 Task: Add Nancy's Organic Plain Nonfat Probiotic Greek Yogurt to the cart.
Action: Mouse moved to (22, 120)
Screenshot: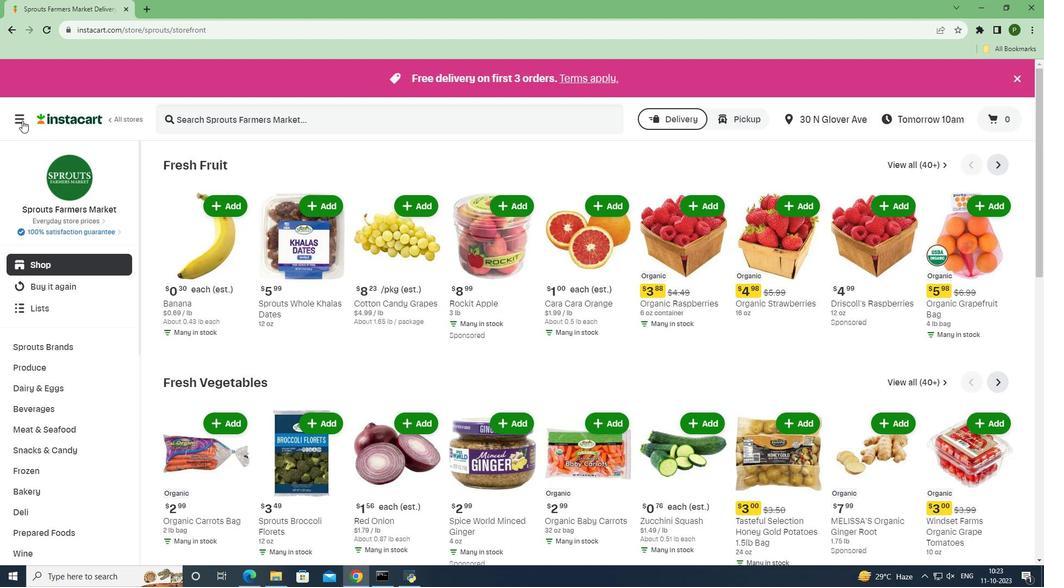 
Action: Mouse pressed left at (22, 120)
Screenshot: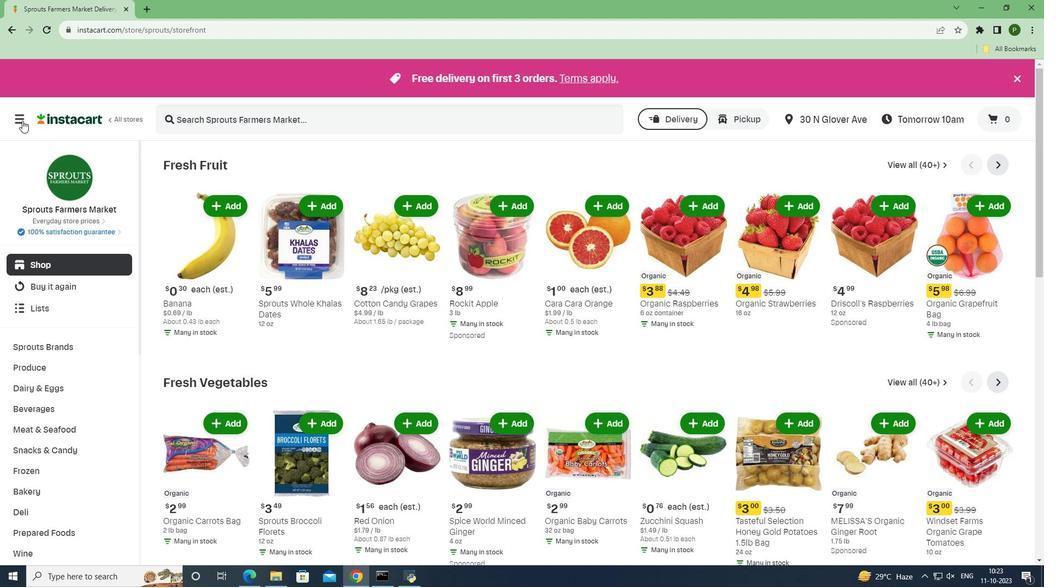 
Action: Mouse moved to (42, 290)
Screenshot: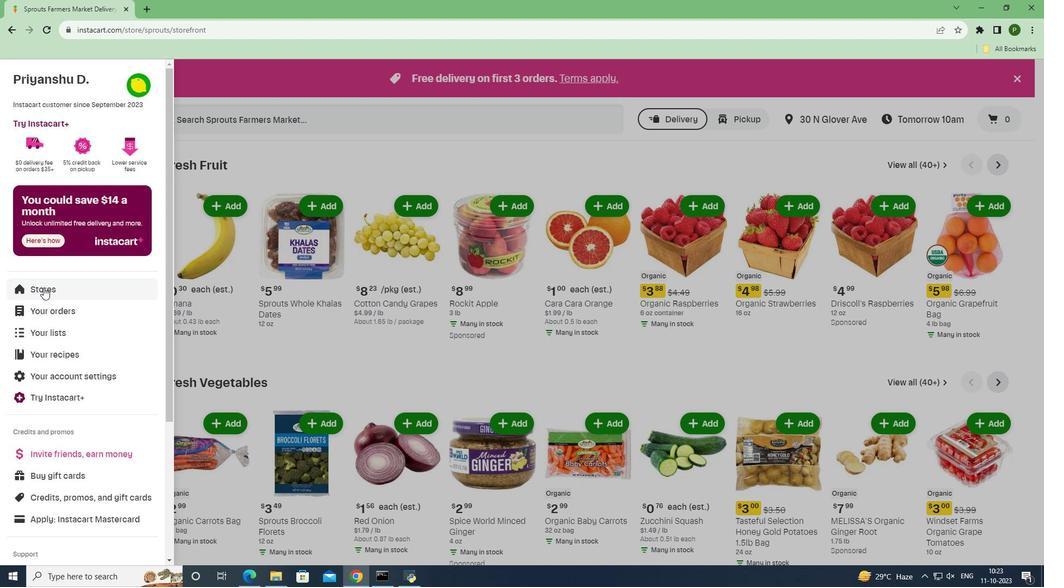 
Action: Mouse pressed left at (42, 290)
Screenshot: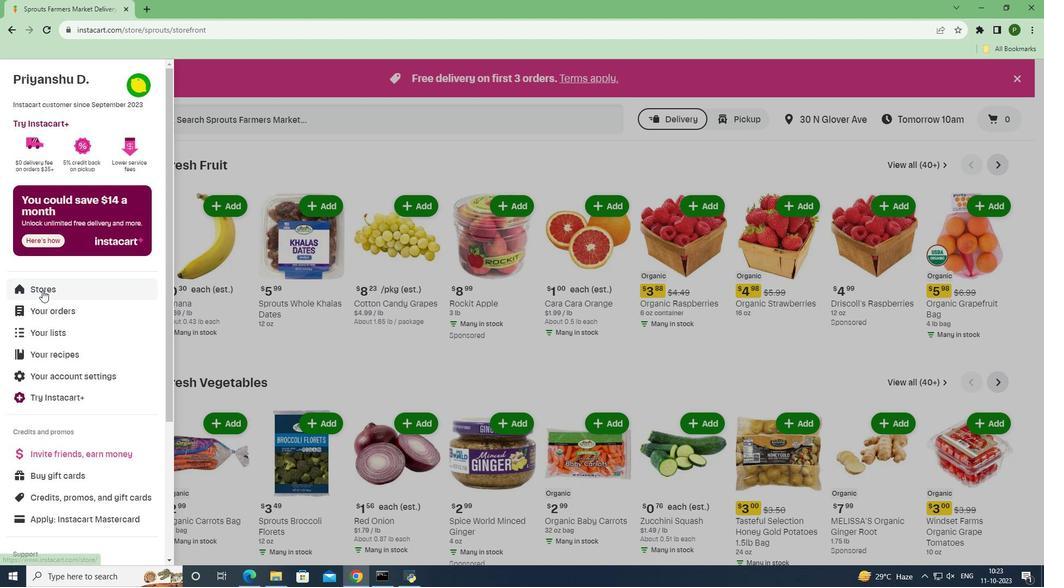 
Action: Mouse moved to (241, 122)
Screenshot: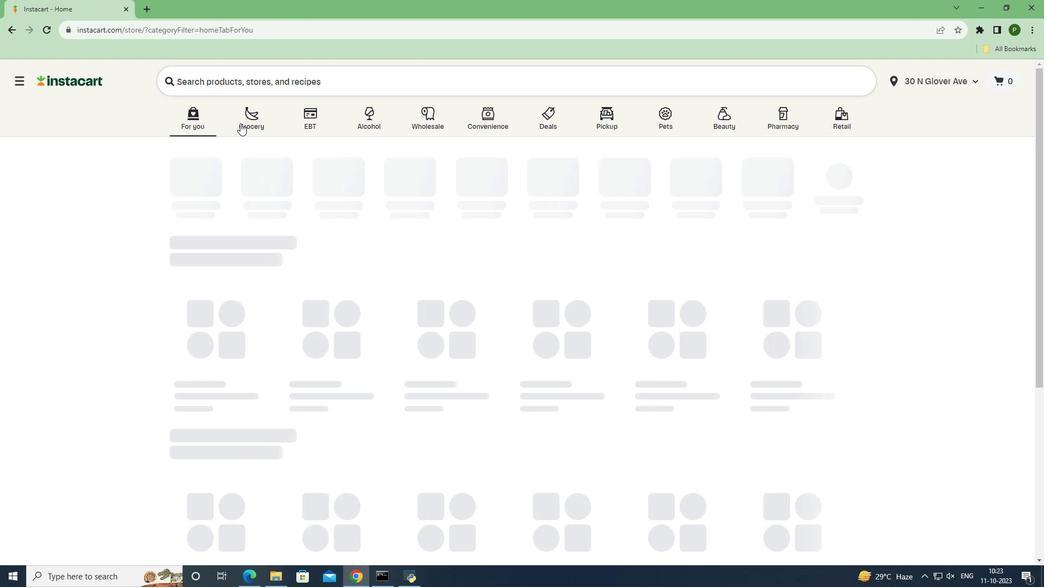 
Action: Mouse pressed left at (241, 122)
Screenshot: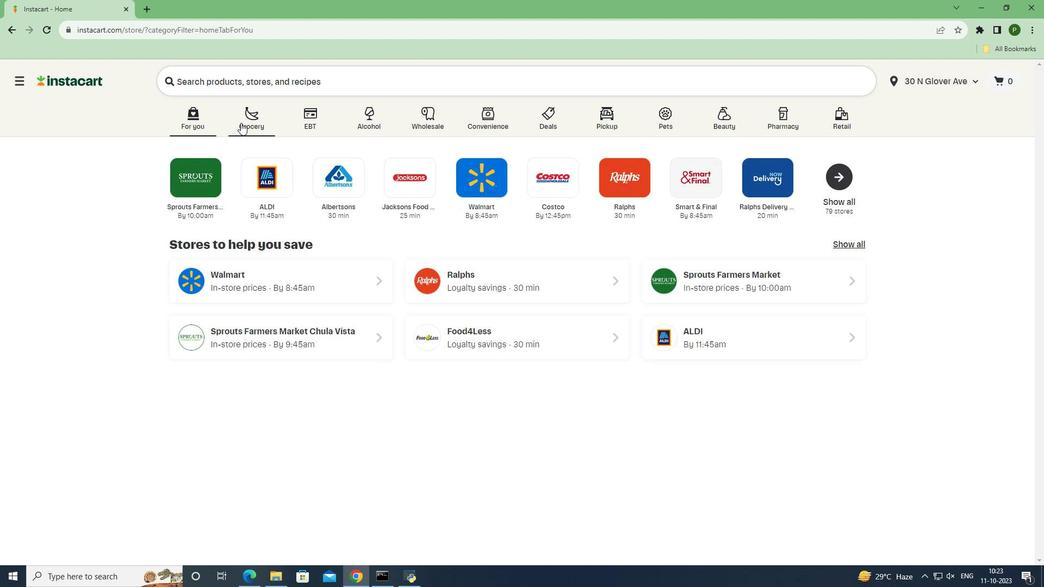 
Action: Mouse moved to (433, 237)
Screenshot: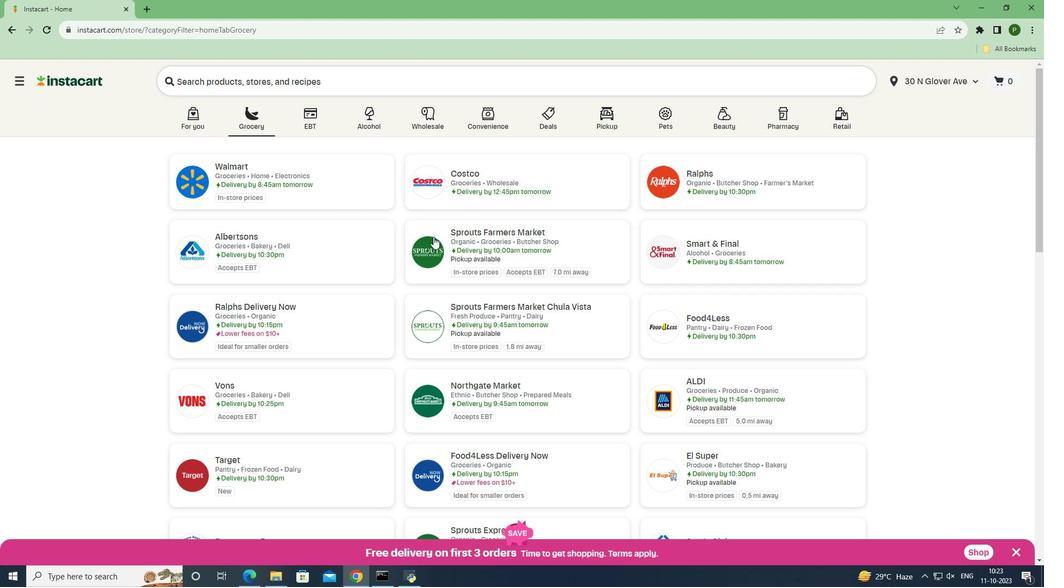 
Action: Mouse pressed left at (433, 237)
Screenshot: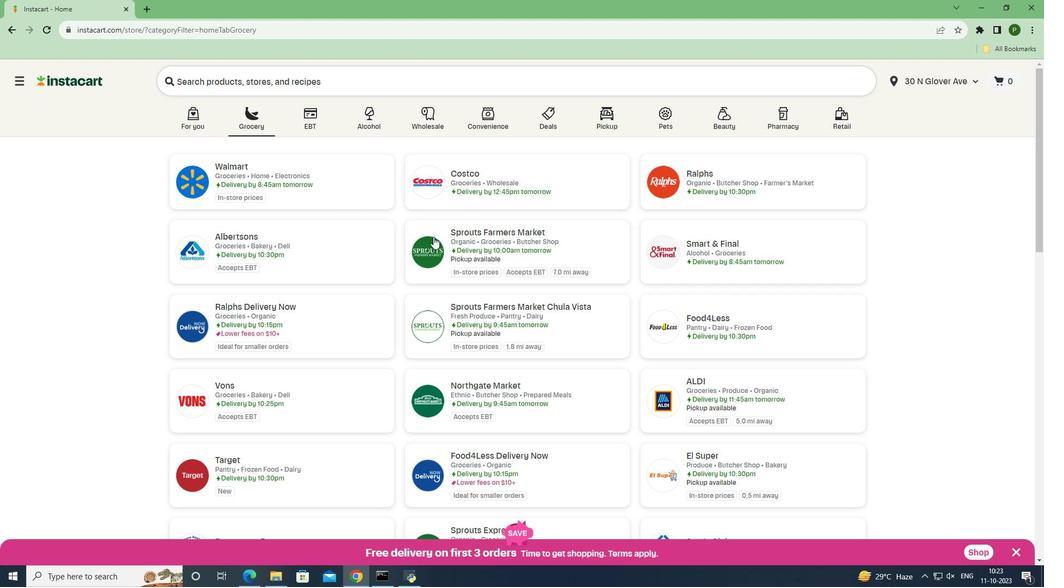
Action: Mouse moved to (74, 386)
Screenshot: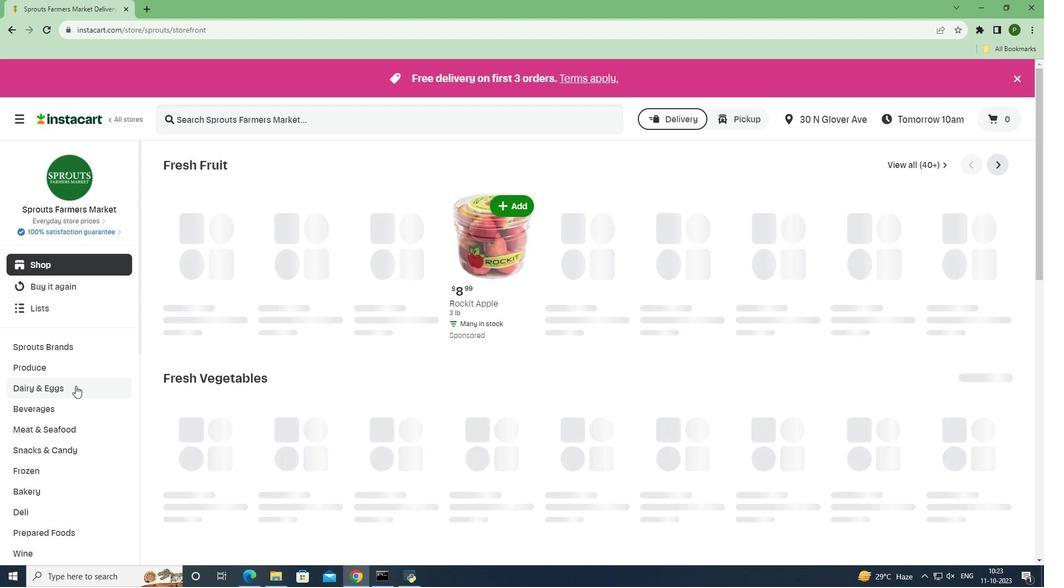 
Action: Mouse pressed left at (74, 386)
Screenshot: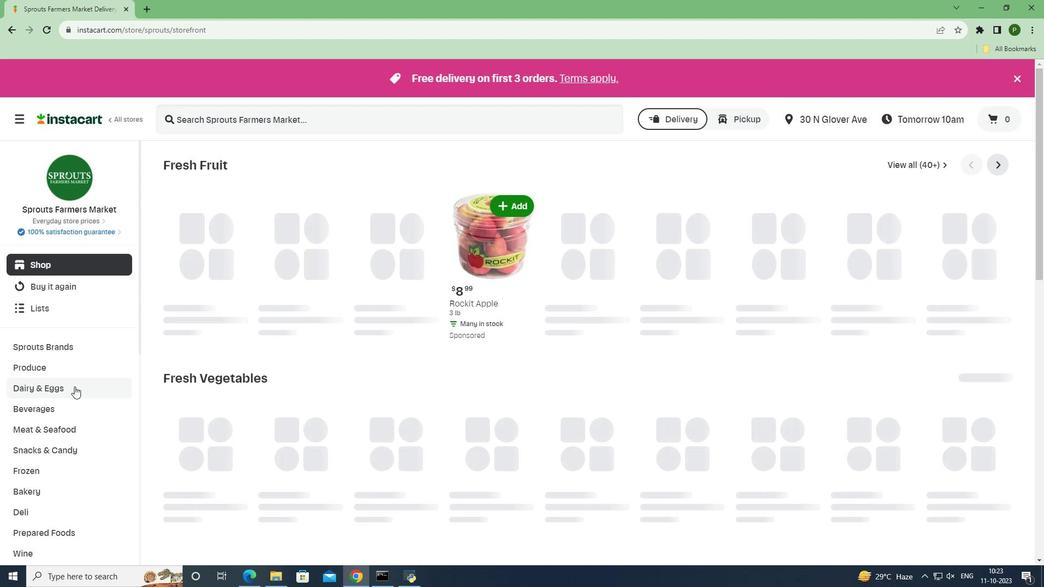
Action: Mouse moved to (51, 472)
Screenshot: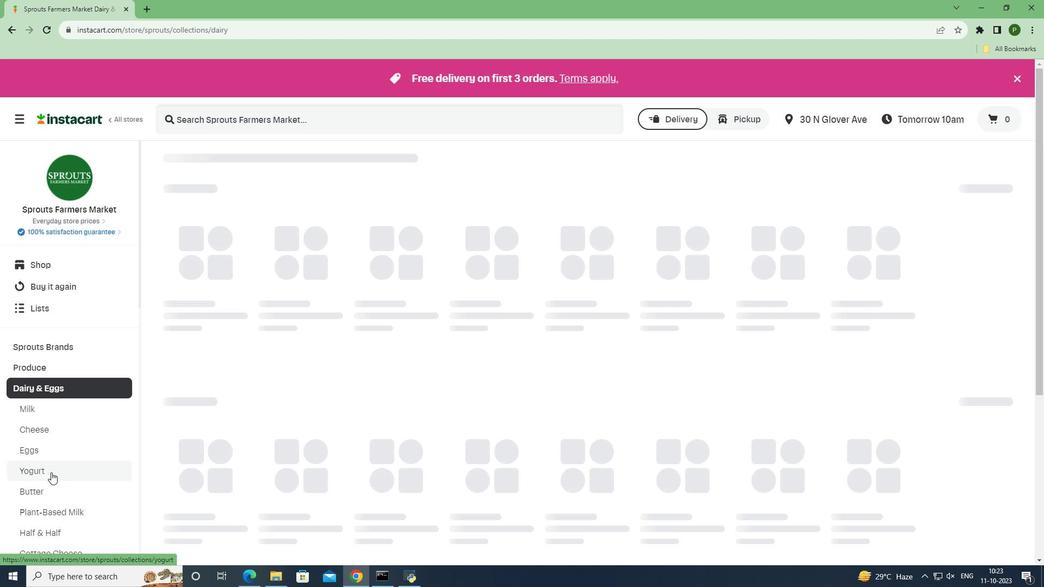 
Action: Mouse pressed left at (51, 472)
Screenshot: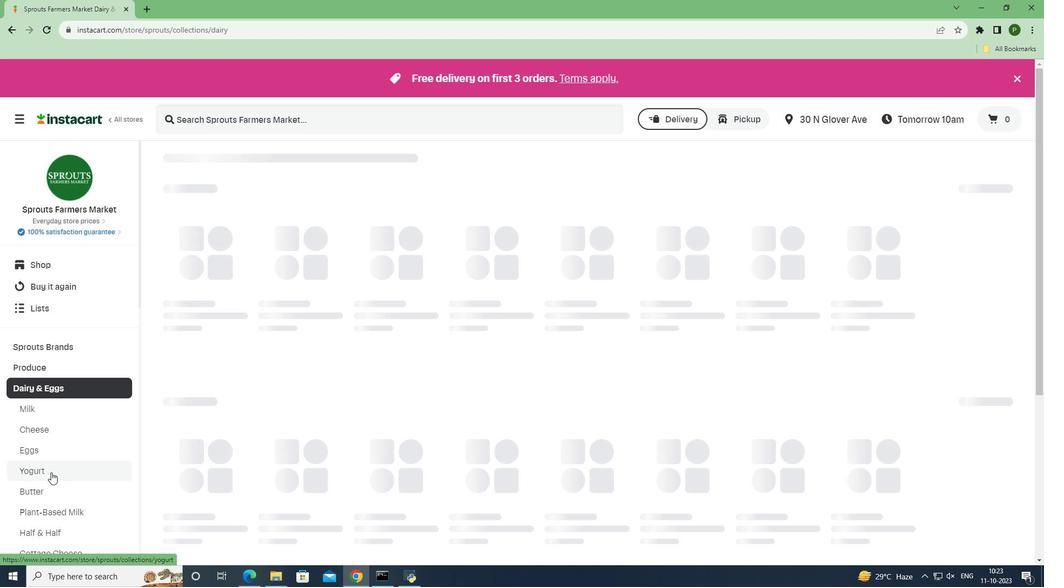 
Action: Mouse moved to (210, 114)
Screenshot: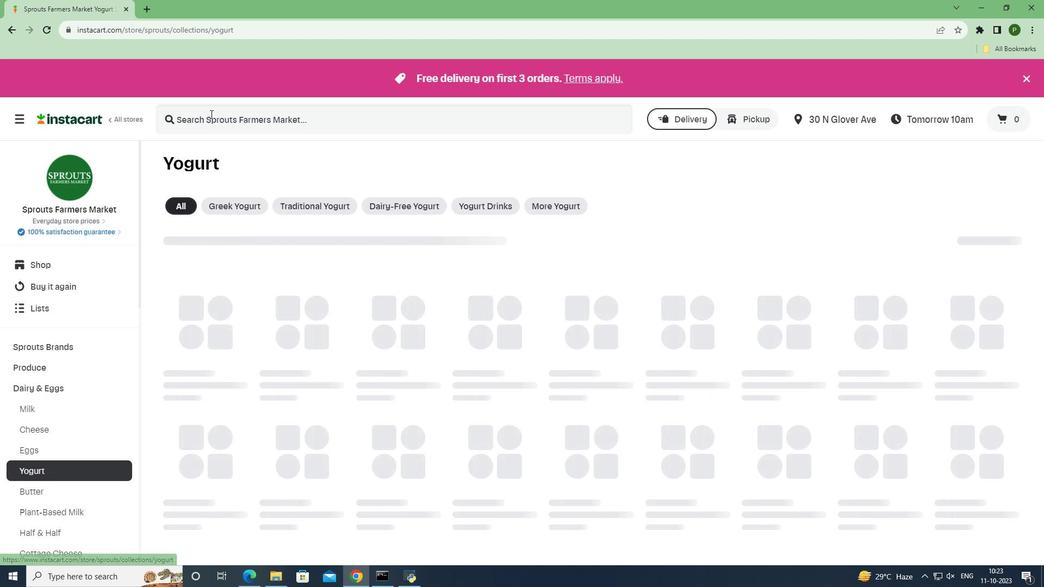 
Action: Mouse pressed left at (210, 114)
Screenshot: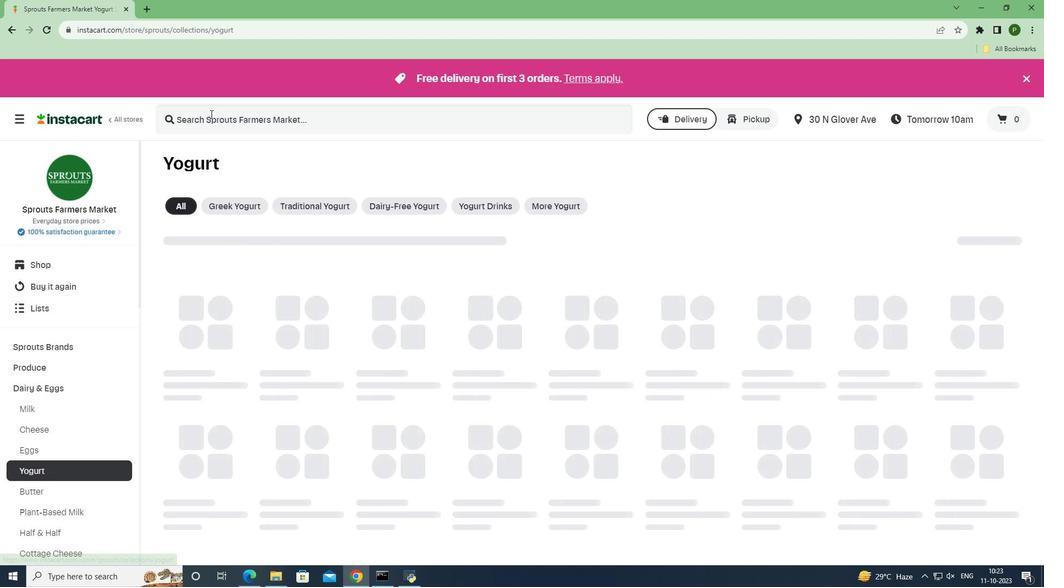
Action: Key pressed <Key.caps_lock>N<Key.caps_lock>ancy's<Key.space><Key.caps_lock>O<Key.caps_lock>rganic<Key.space><Key.caps_lock>P<Key.caps_lock>lain<Key.space><Key.caps_lock>N<Key.caps_lock>onfat<Key.space><Key.caps_lock>P<Key.caps_lock>robiotic<Key.space><Key.caps_lock>G<Key.caps_lock>reek<Key.space><Key.caps_lock>Y<Key.caps_lock>ogurt<Key.space><Key.enter>
Screenshot: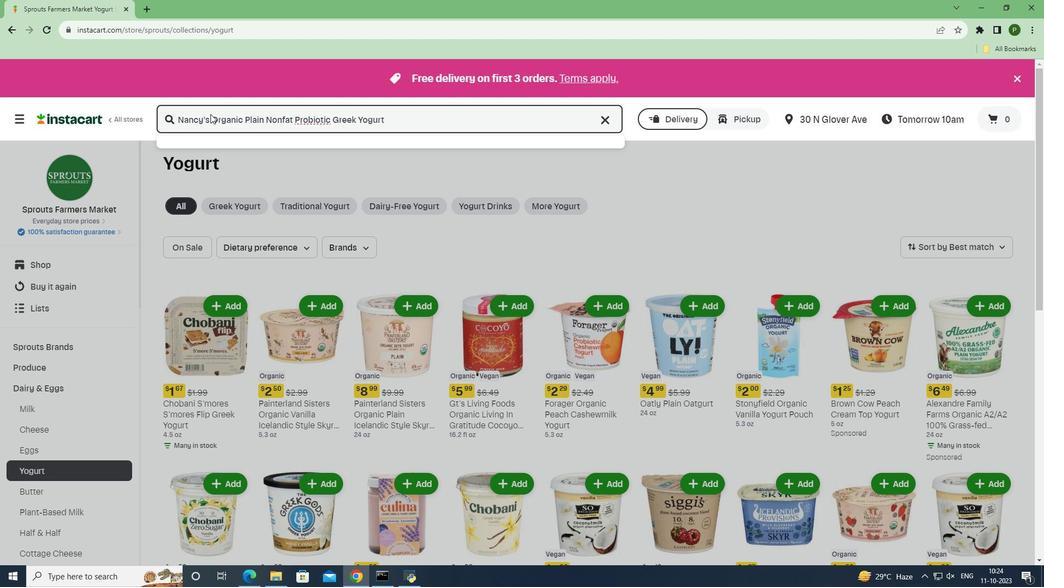 
Action: Mouse moved to (627, 230)
Screenshot: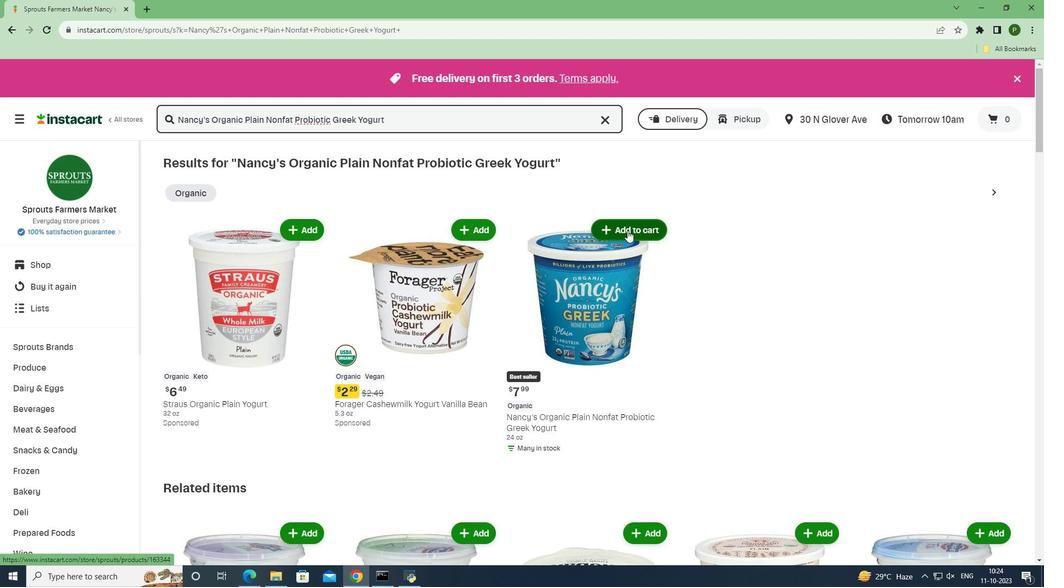 
Action: Mouse pressed left at (627, 230)
Screenshot: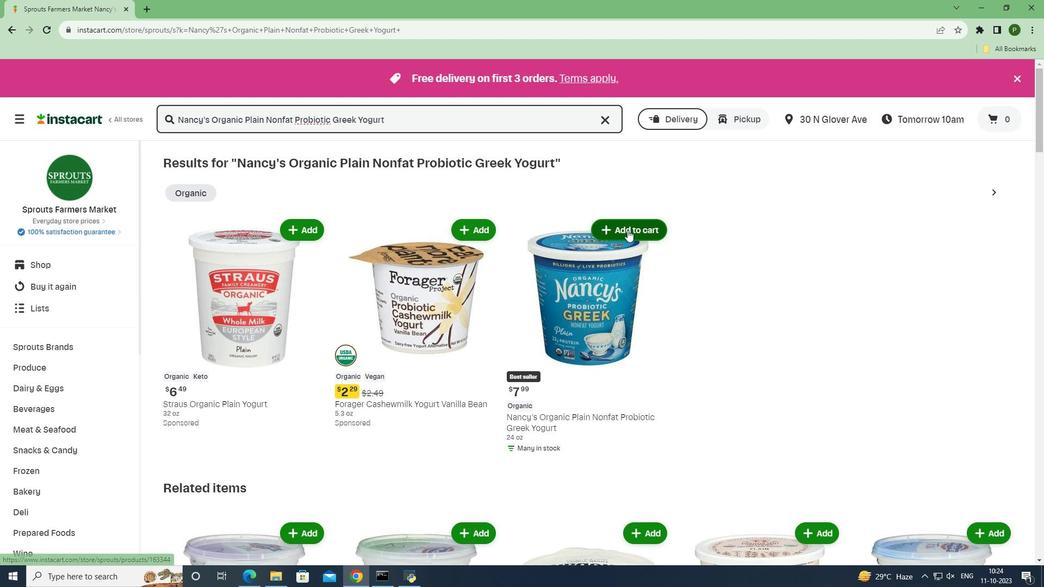 
Action: Mouse moved to (715, 306)
Screenshot: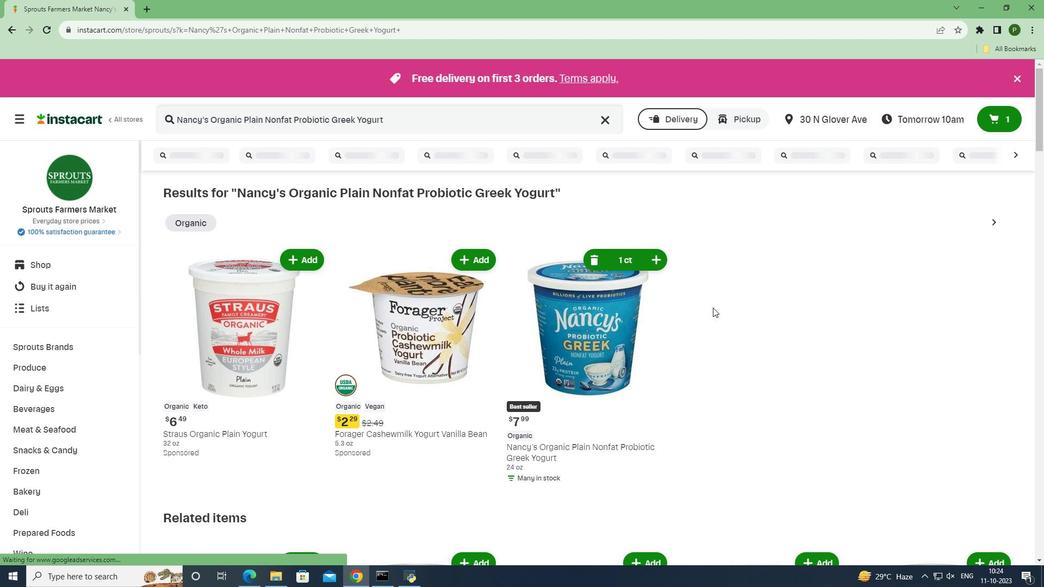 
